 Task: Add Sprouts Sausage Vegan Pizza to the cart.
Action: Mouse moved to (22, 127)
Screenshot: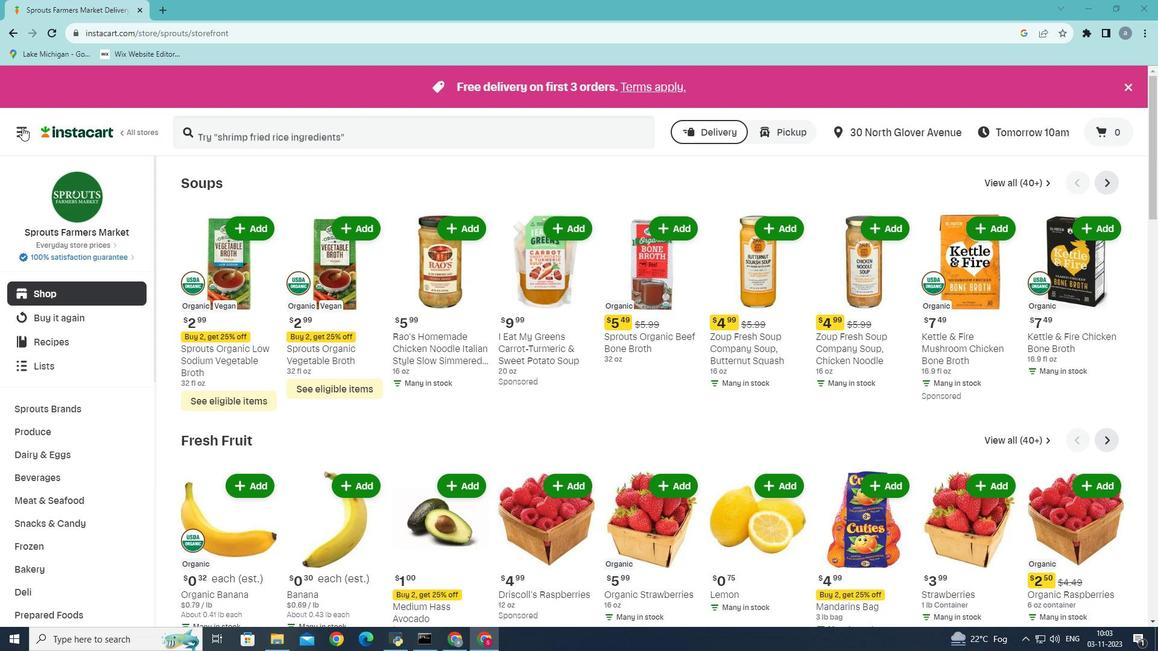 
Action: Mouse pressed left at (22, 127)
Screenshot: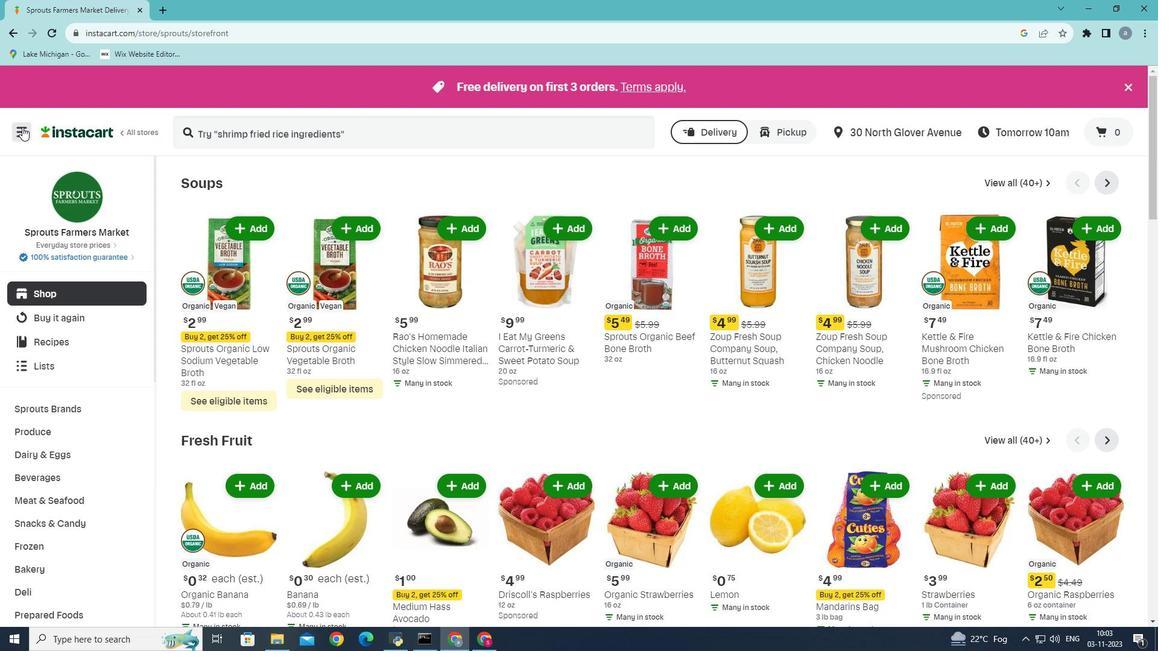 
Action: Mouse moved to (54, 331)
Screenshot: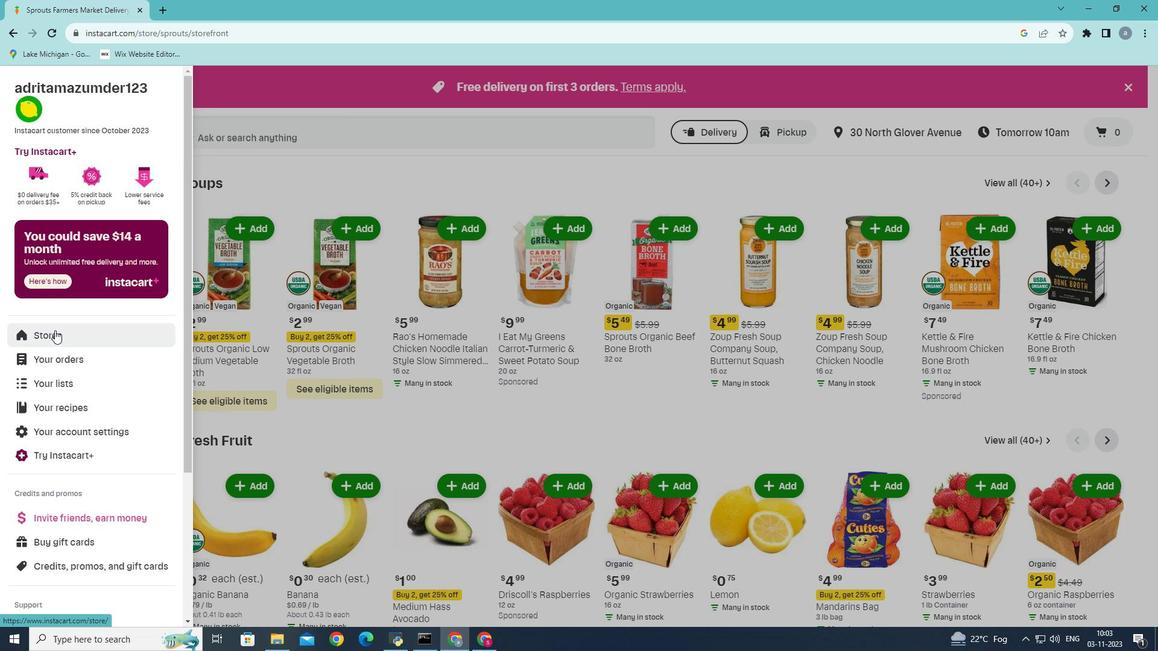 
Action: Mouse pressed left at (54, 331)
Screenshot: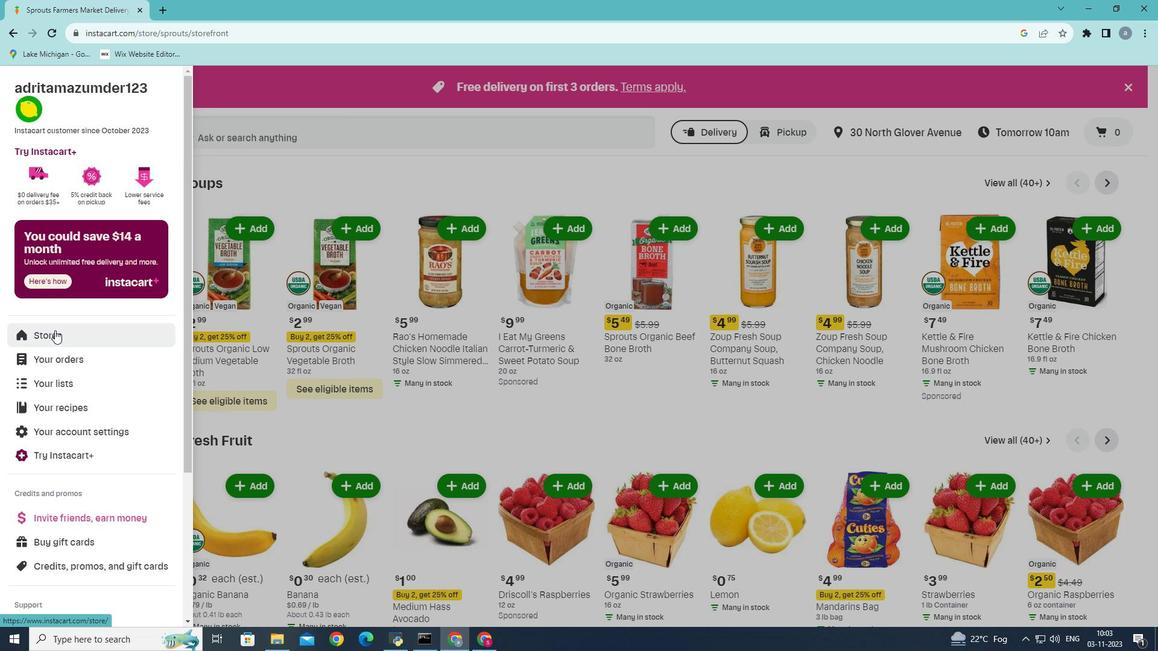 
Action: Mouse moved to (289, 136)
Screenshot: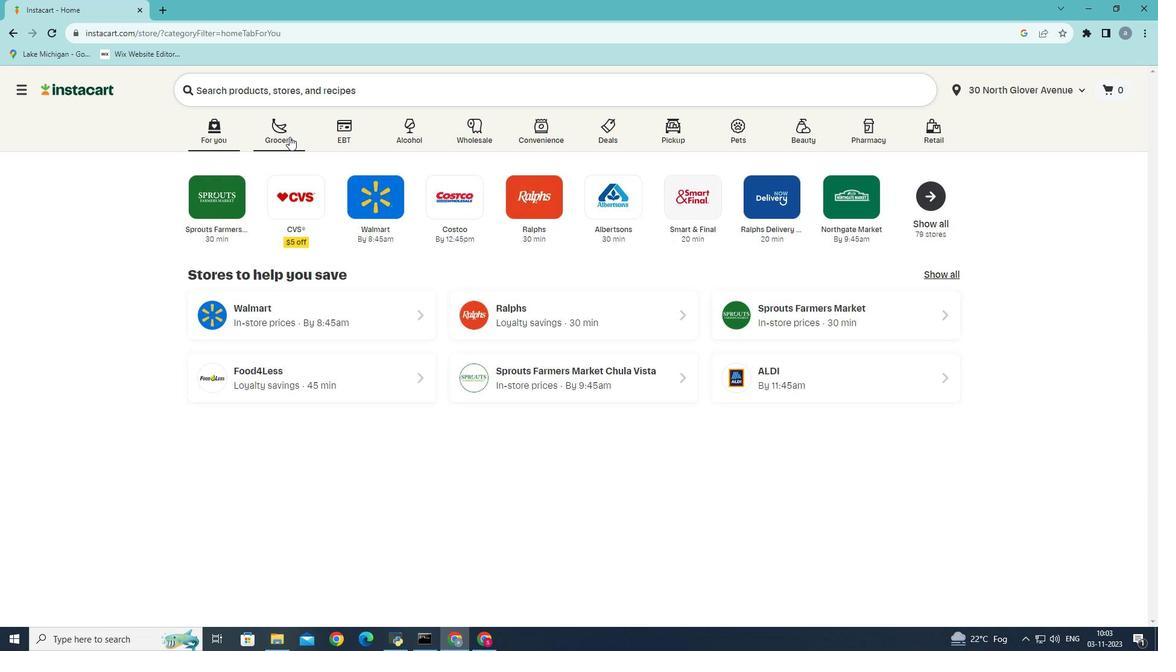
Action: Mouse pressed left at (289, 136)
Screenshot: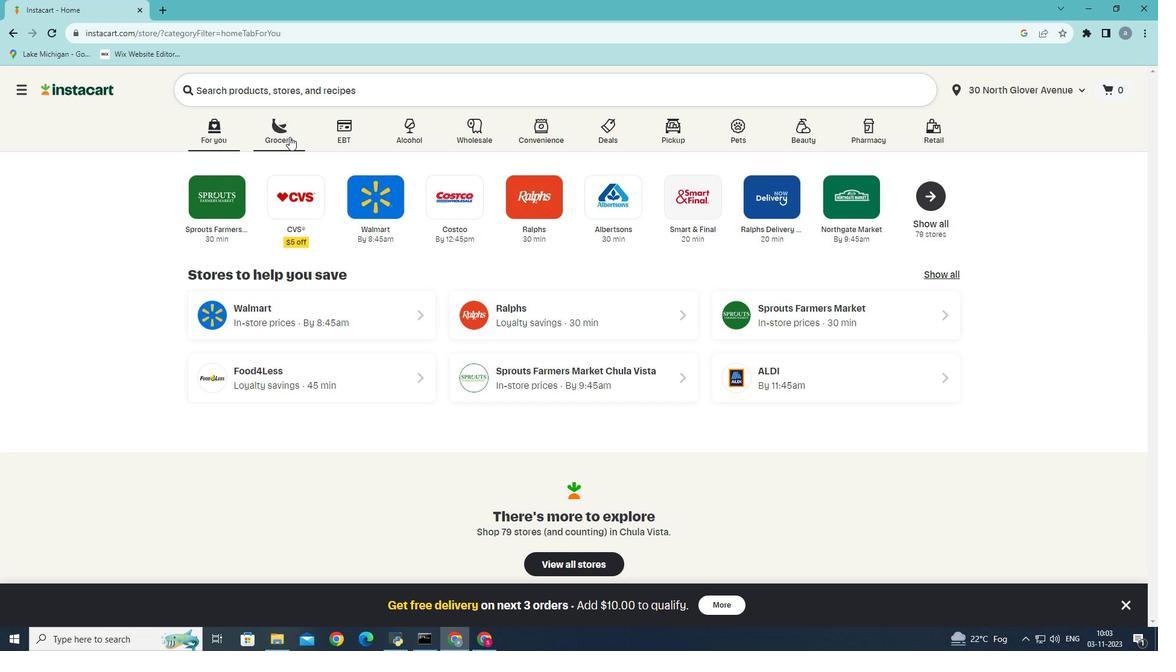 
Action: Mouse moved to (269, 349)
Screenshot: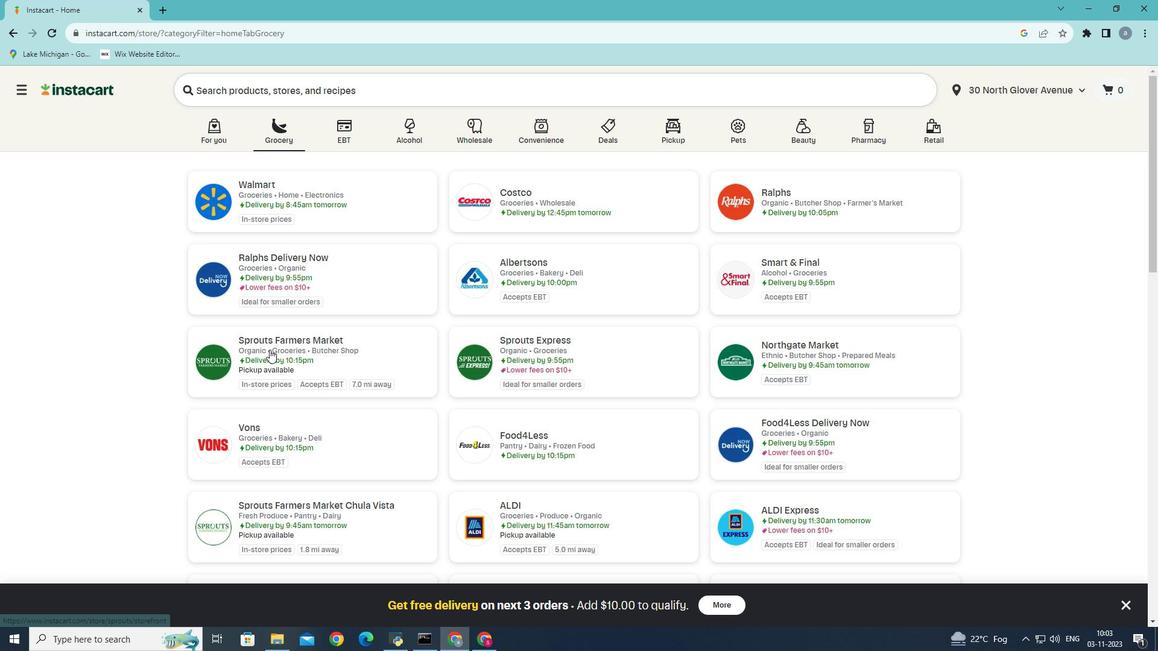 
Action: Mouse pressed left at (269, 349)
Screenshot: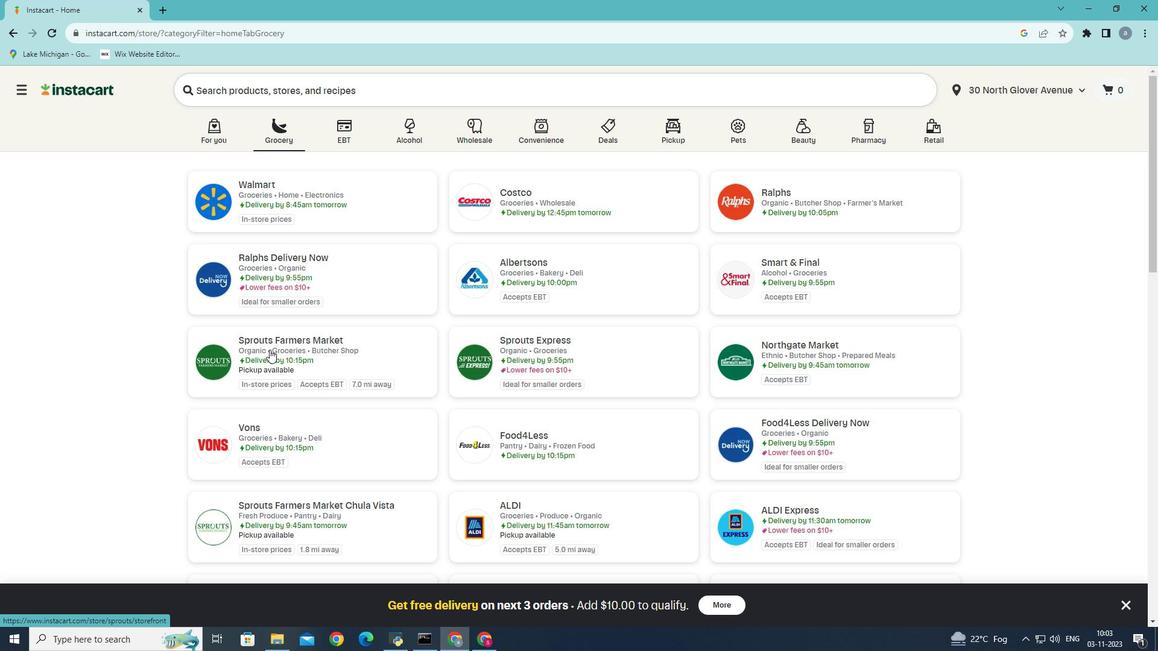 
Action: Mouse moved to (54, 546)
Screenshot: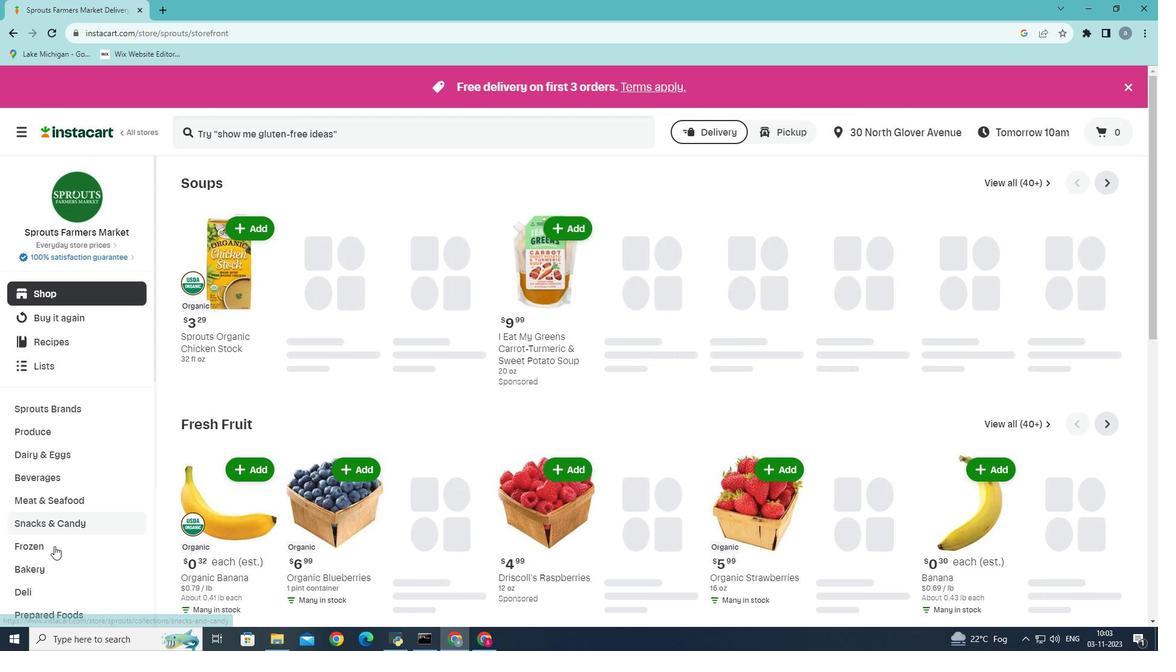 
Action: Mouse scrolled (54, 545) with delta (0, 0)
Screenshot: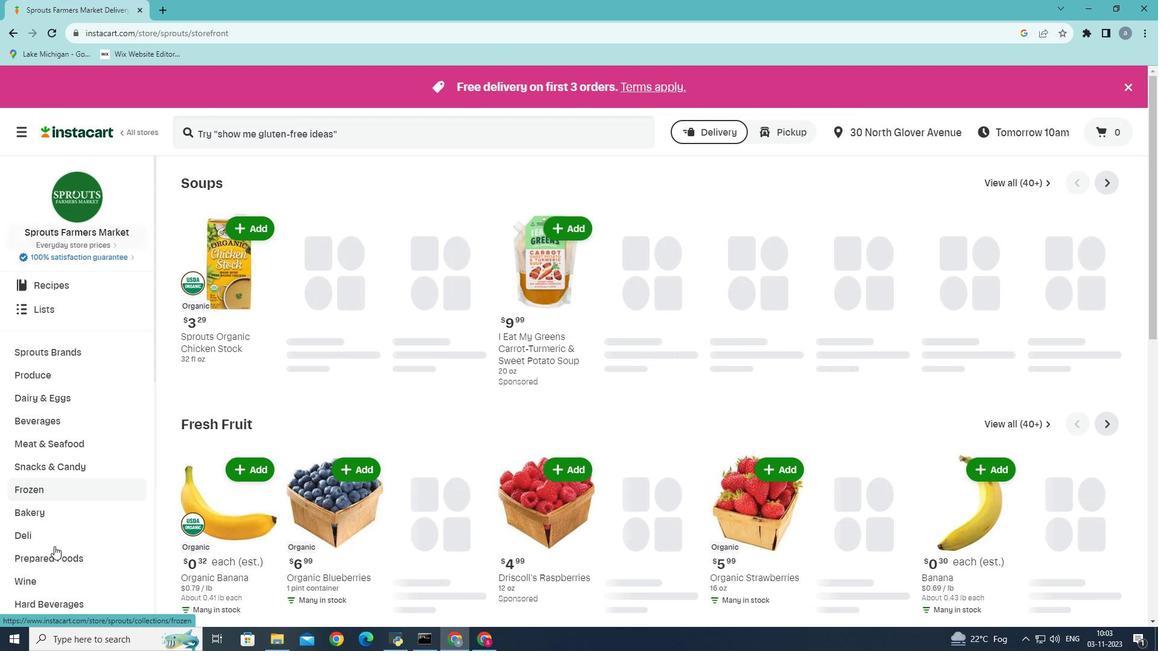 
Action: Mouse scrolled (54, 545) with delta (0, 0)
Screenshot: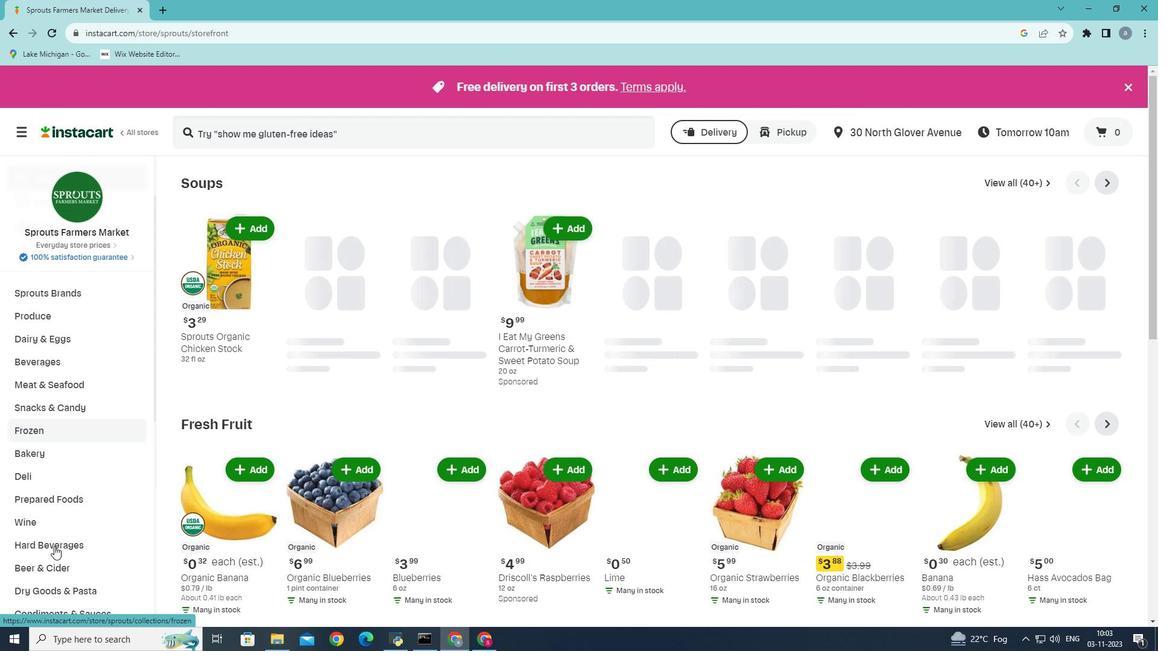 
Action: Mouse moved to (54, 496)
Screenshot: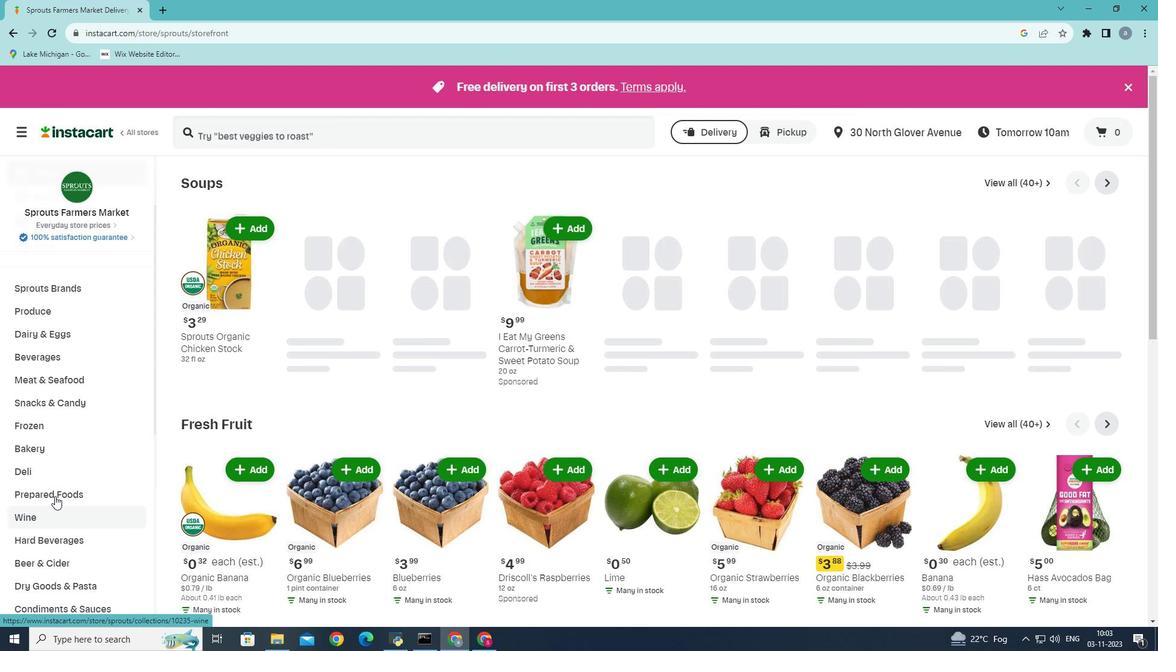 
Action: Mouse pressed left at (54, 496)
Screenshot: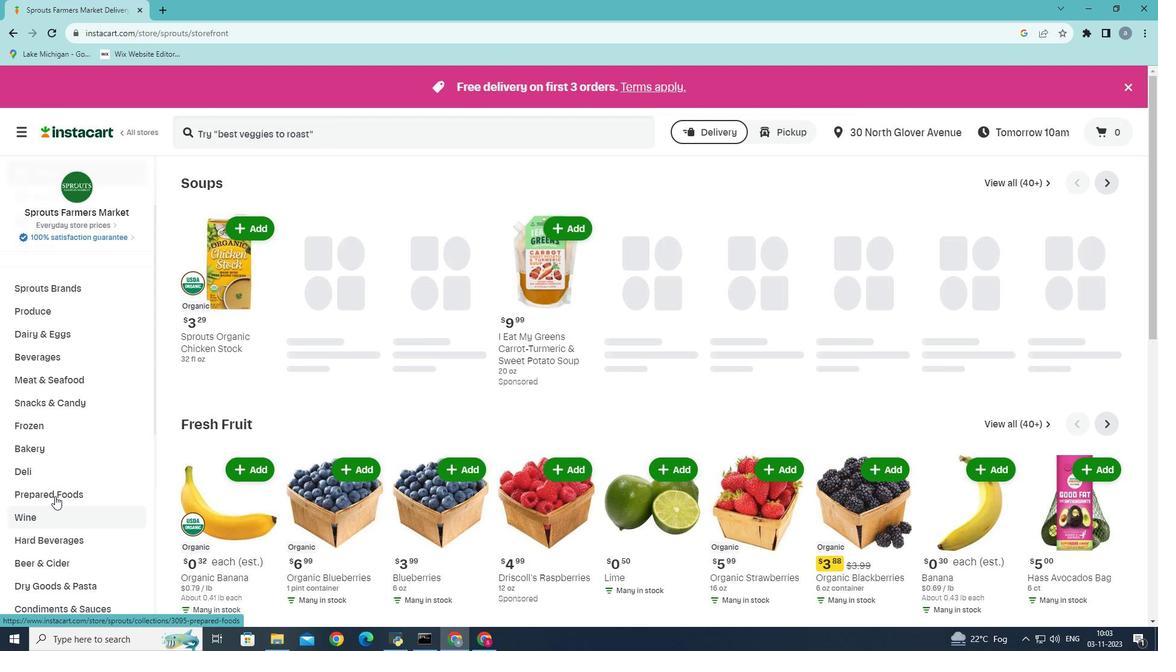 
Action: Mouse moved to (406, 212)
Screenshot: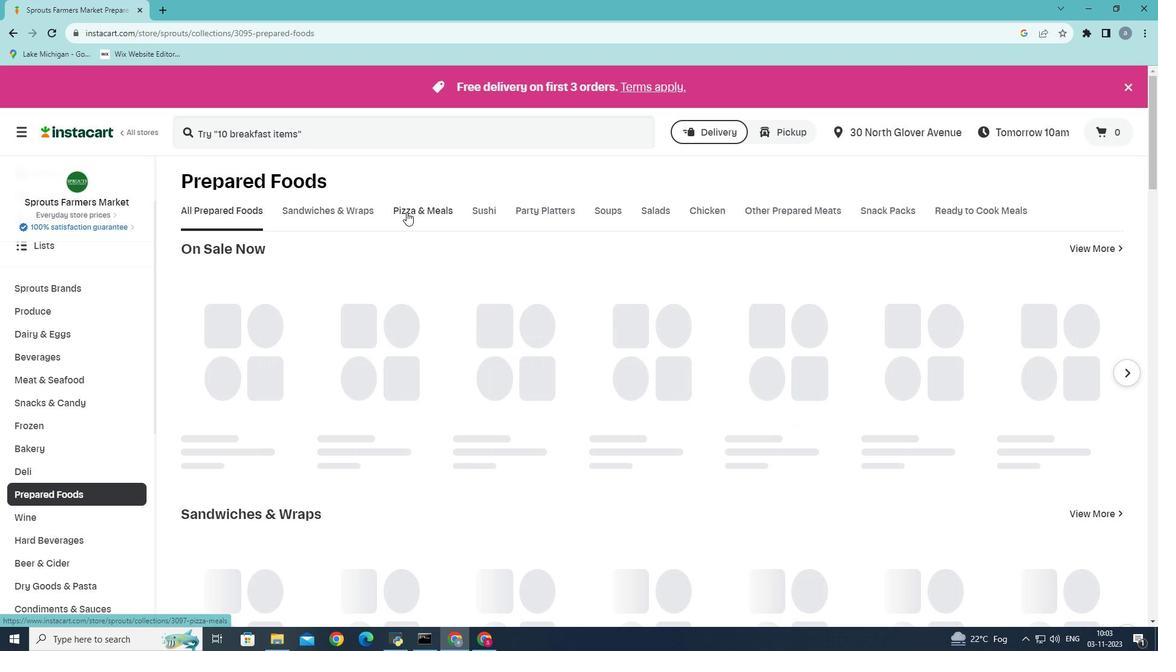 
Action: Mouse pressed left at (406, 212)
Screenshot: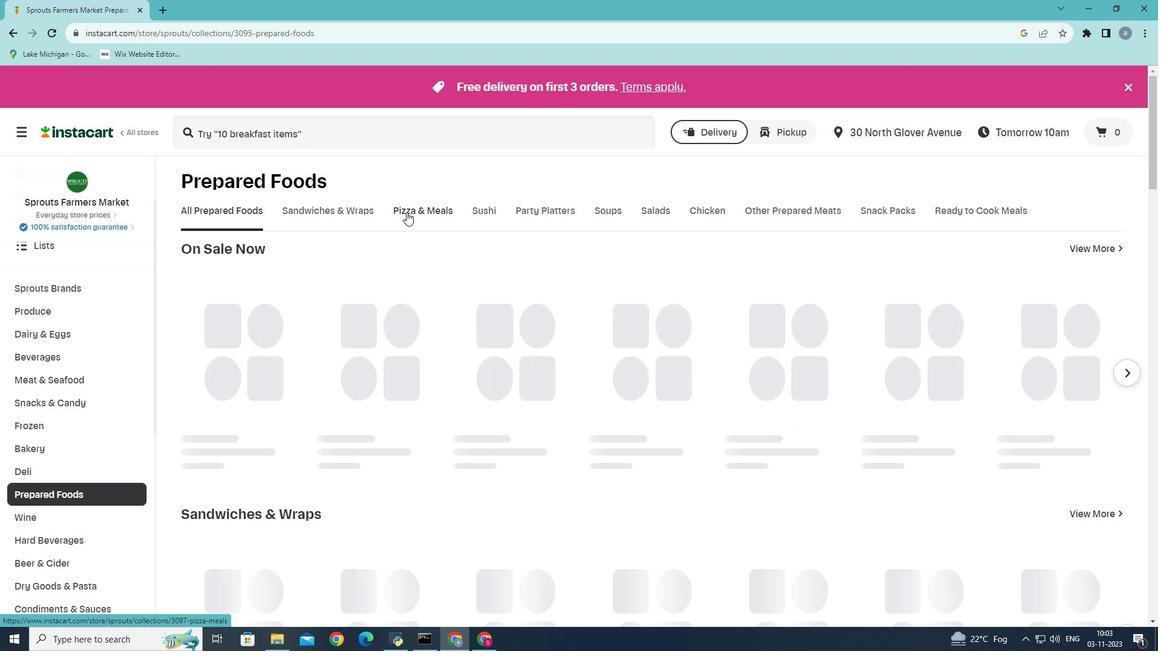 
Action: Mouse moved to (272, 257)
Screenshot: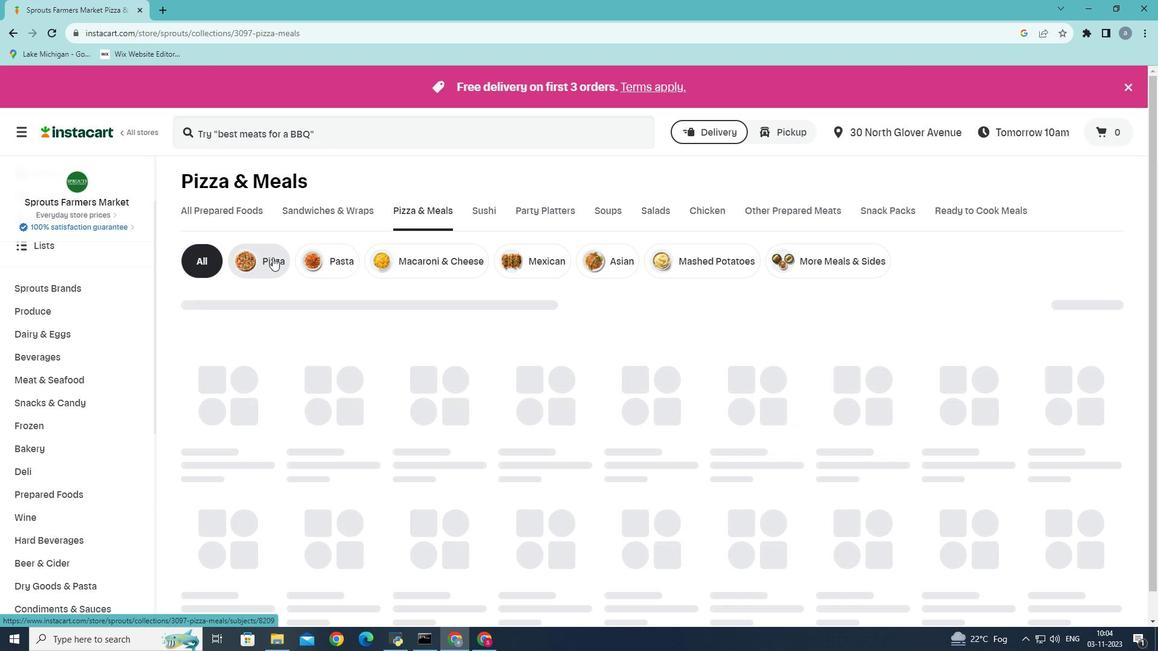 
Action: Mouse pressed left at (272, 257)
Screenshot: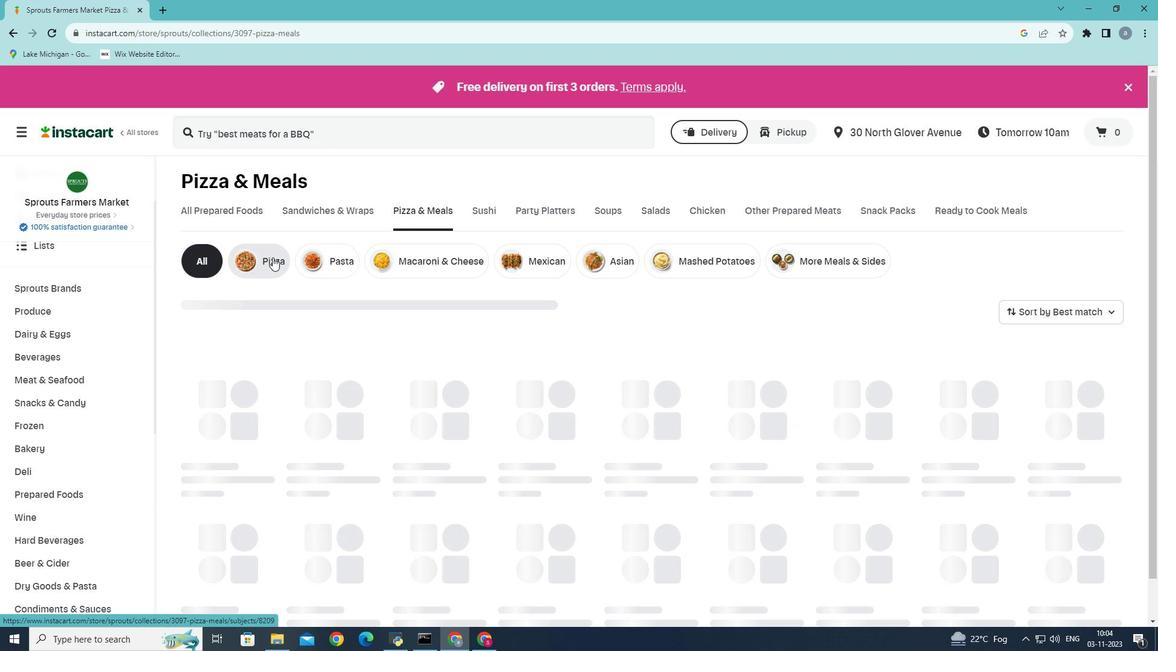 
Action: Mouse moved to (895, 376)
Screenshot: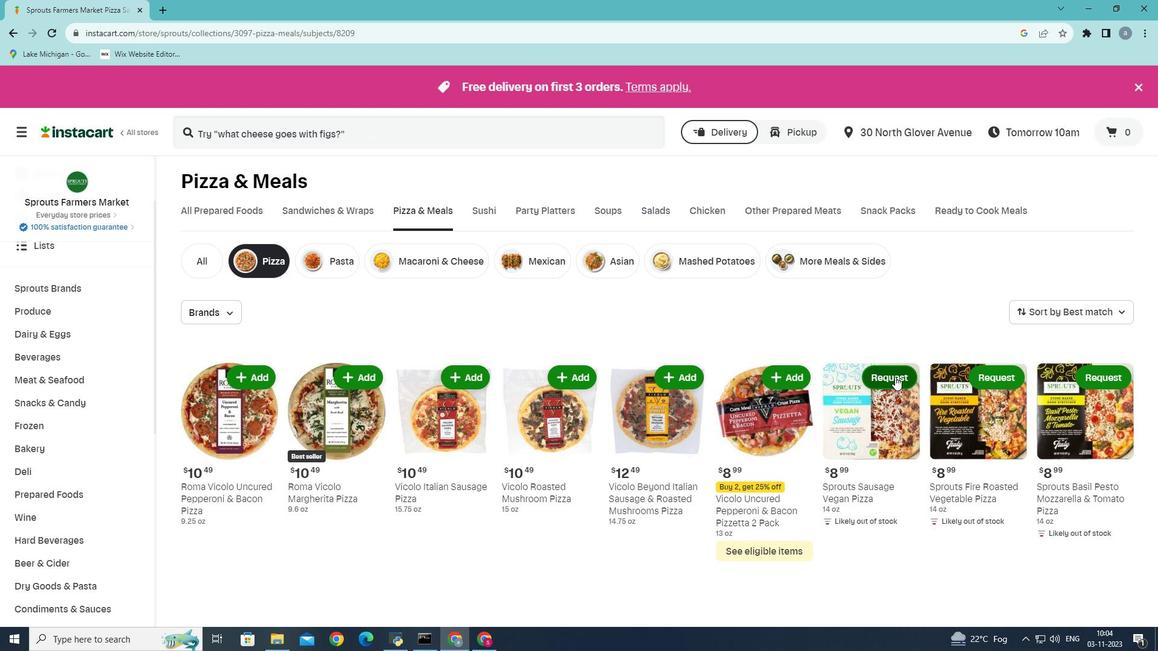 
Action: Mouse pressed left at (895, 376)
Screenshot: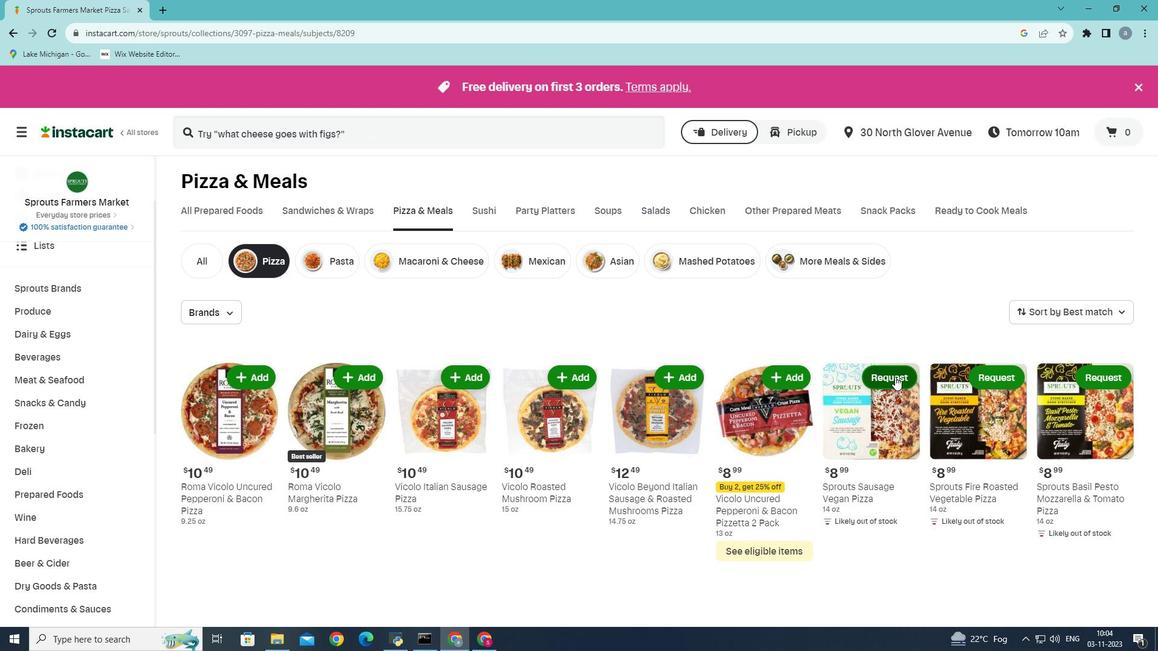 
Action: Mouse moved to (822, 381)
Screenshot: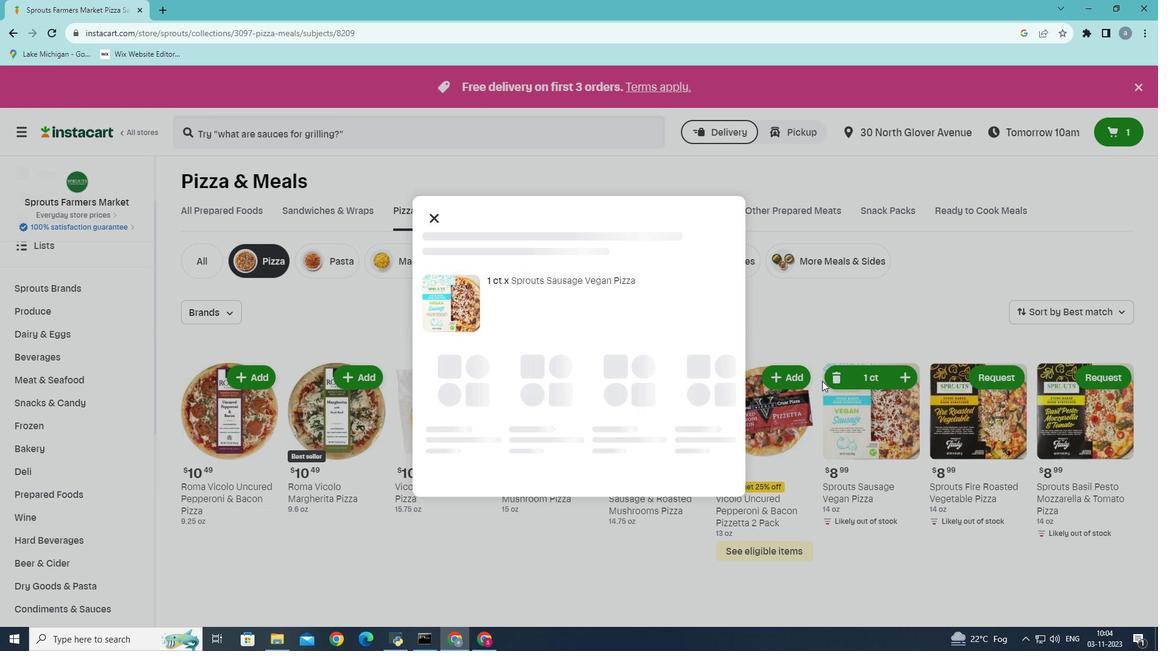 
